 Task: Start a Sprint called Sprint0000000101 in Scrum Project Project0000000034 in Jira. Start a Sprint called Sprint0000000102 in Scrum Project Project0000000034 in Jira. Create a Scrum Project Project0000000035 in Jira. Create a Scrum Project Project0000000036 in Jira. Add Person0000000069 as Team Member of Scrum Project Project0000000035 in Jira
Action: Mouse moved to (273, 107)
Screenshot: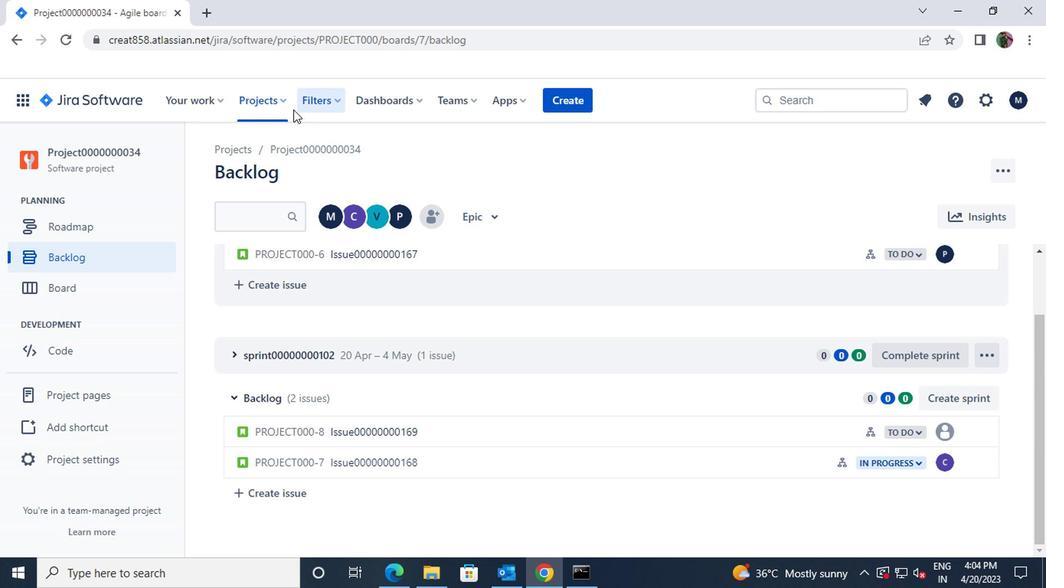 
Action: Mouse pressed left at (273, 107)
Screenshot: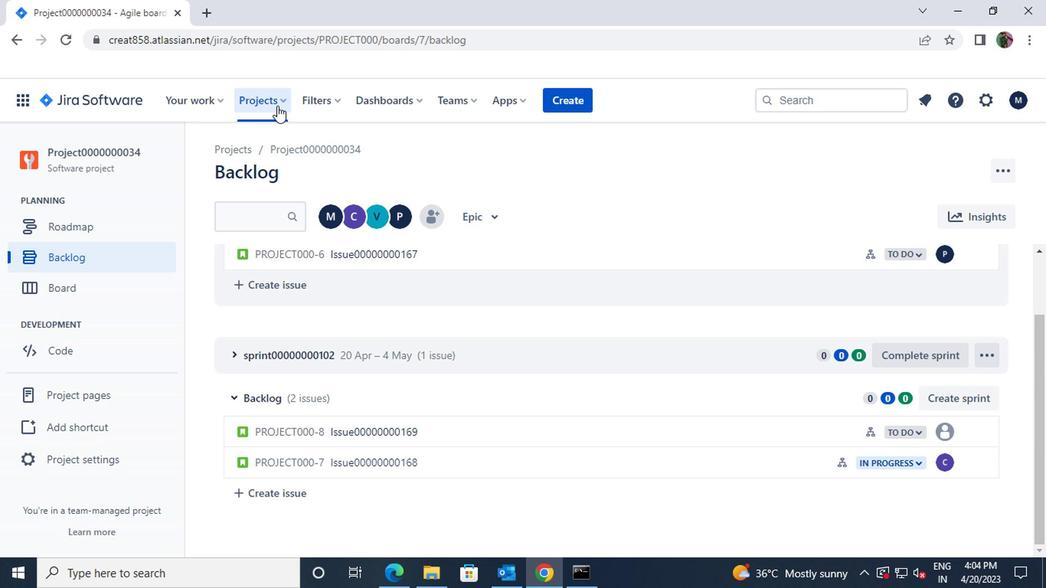 
Action: Mouse moved to (334, 412)
Screenshot: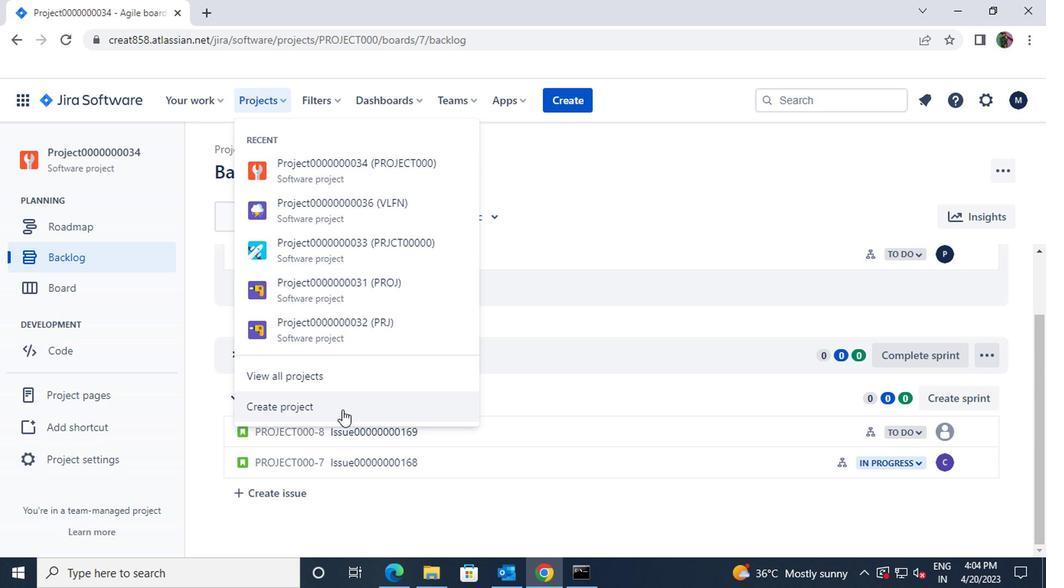 
Action: Mouse pressed left at (334, 412)
Screenshot: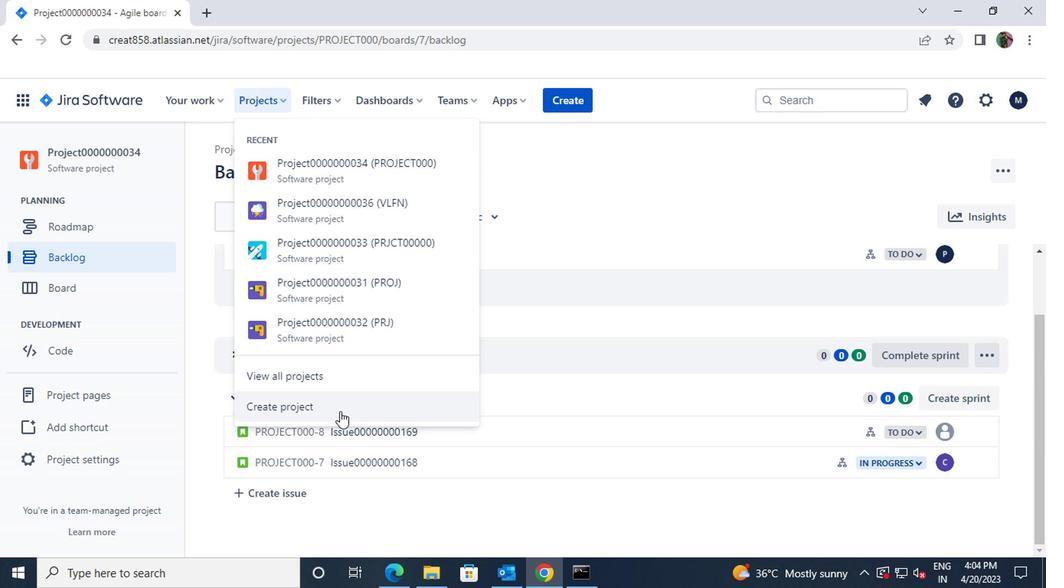 
Action: Mouse moved to (460, 413)
Screenshot: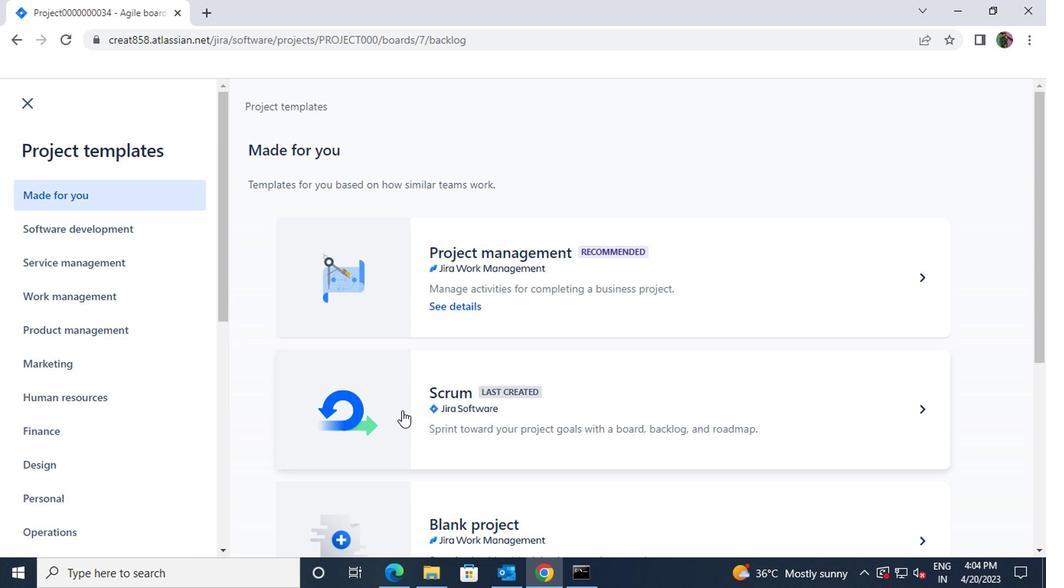 
Action: Mouse pressed left at (460, 413)
Screenshot: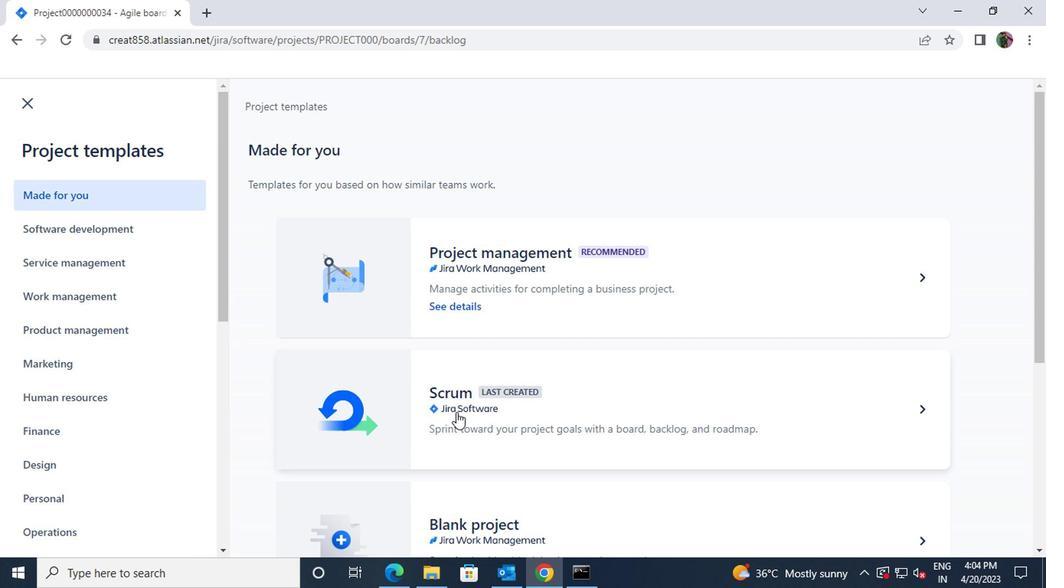 
Action: Mouse moved to (917, 528)
Screenshot: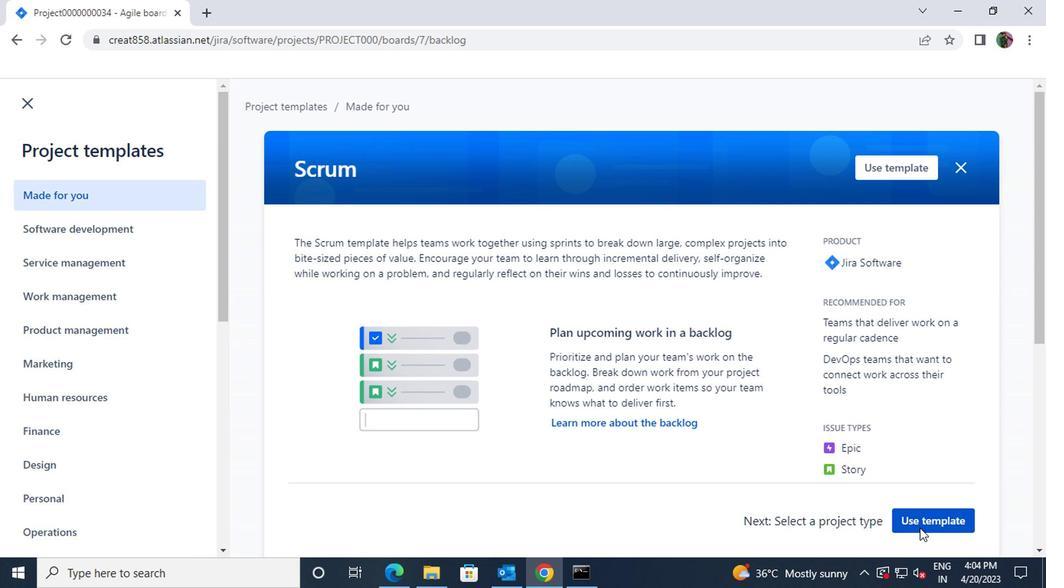 
Action: Mouse pressed left at (917, 528)
Screenshot: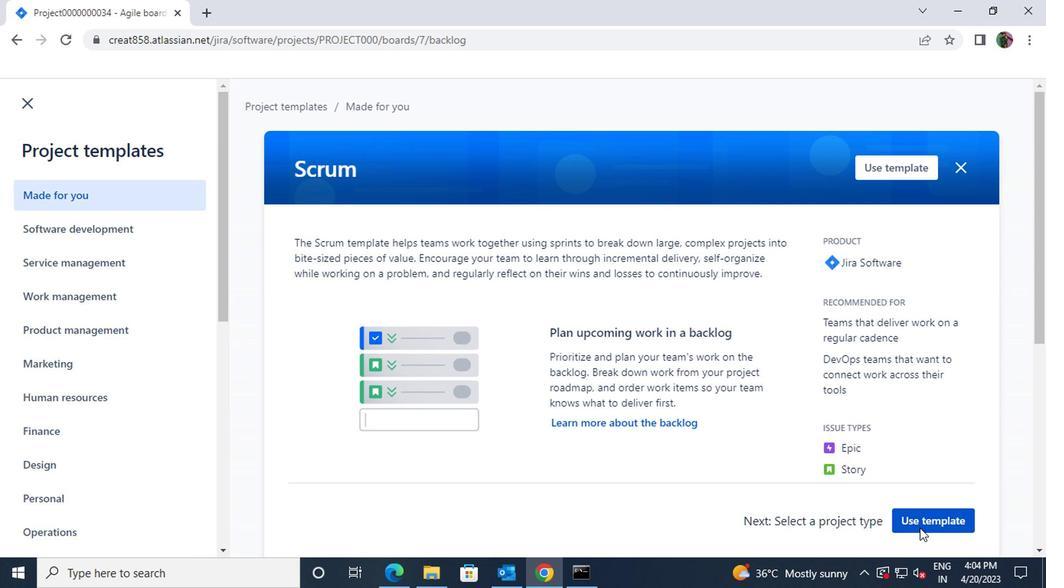 
Action: Mouse moved to (501, 515)
Screenshot: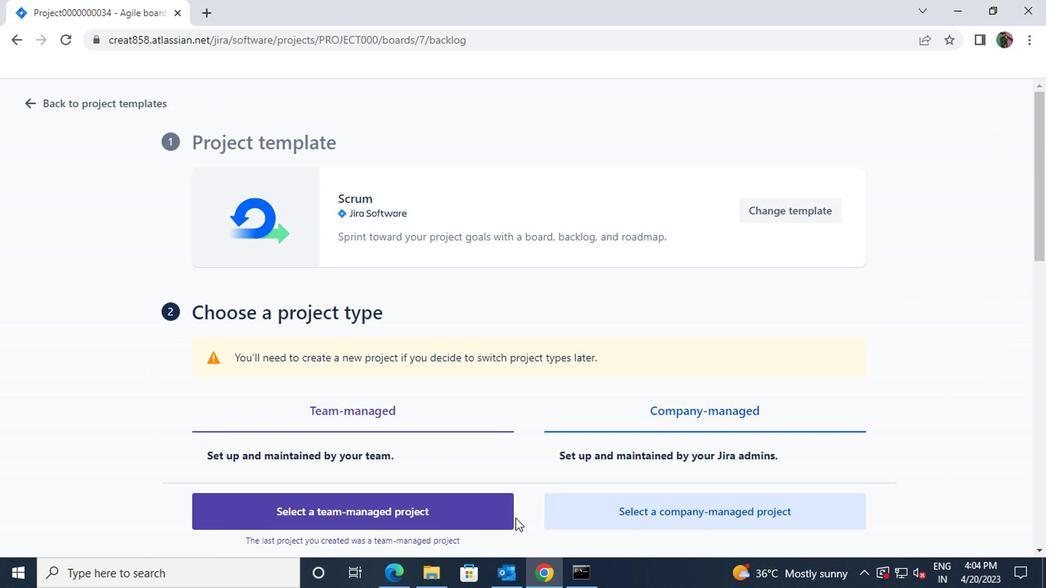
Action: Mouse pressed left at (501, 515)
Screenshot: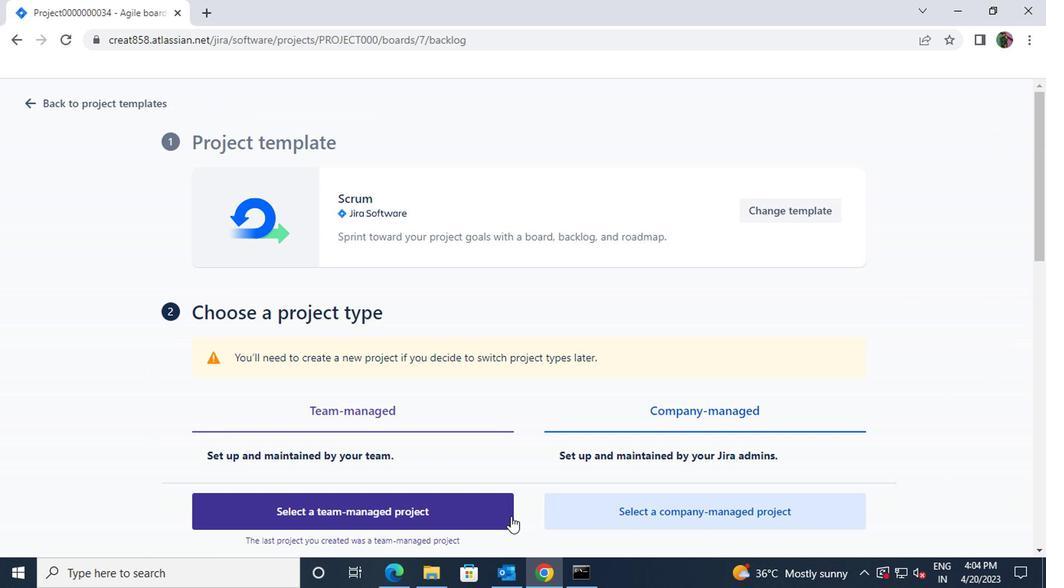 
Action: Mouse moved to (287, 259)
Screenshot: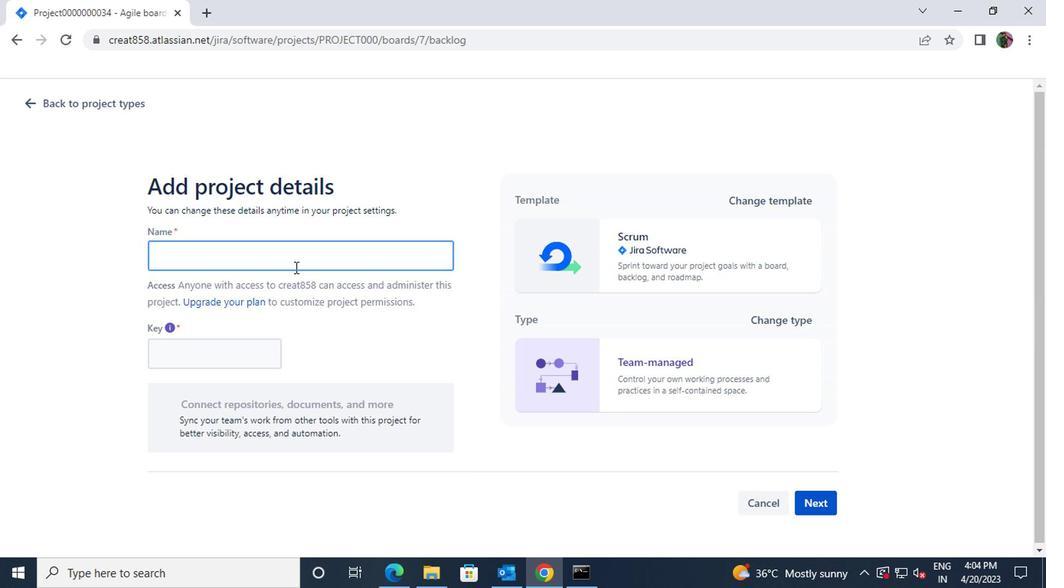 
Action: Mouse pressed left at (287, 259)
Screenshot: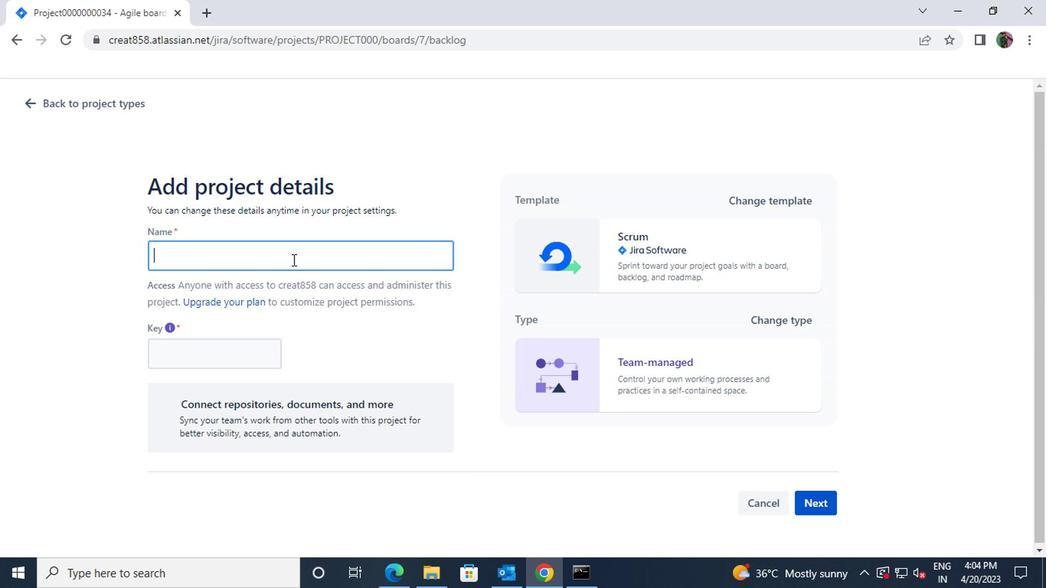 
Action: Mouse moved to (287, 254)
Screenshot: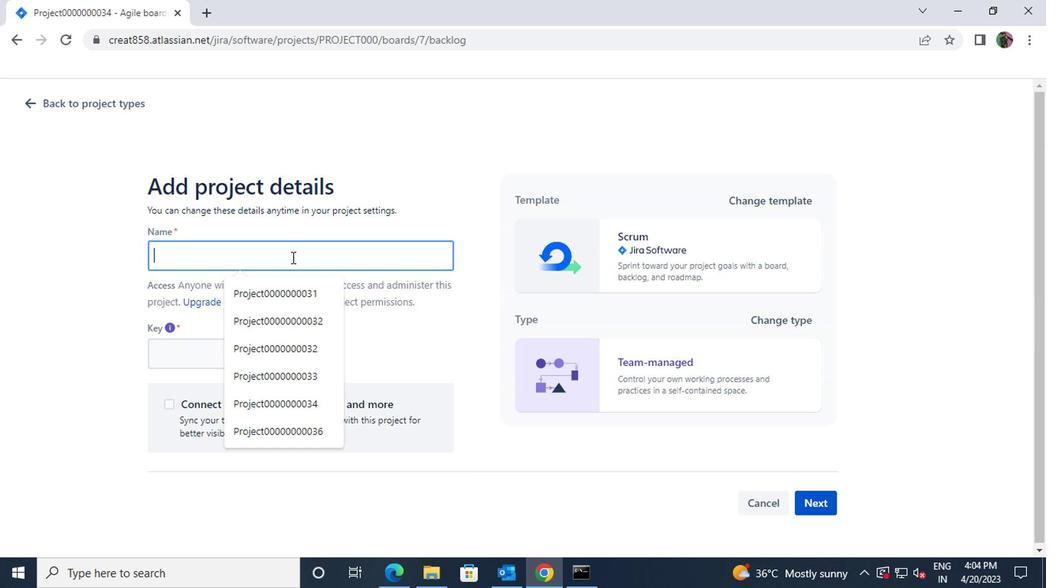 
Action: Key pressed <Key.shift>PROJECT0000000035
Screenshot: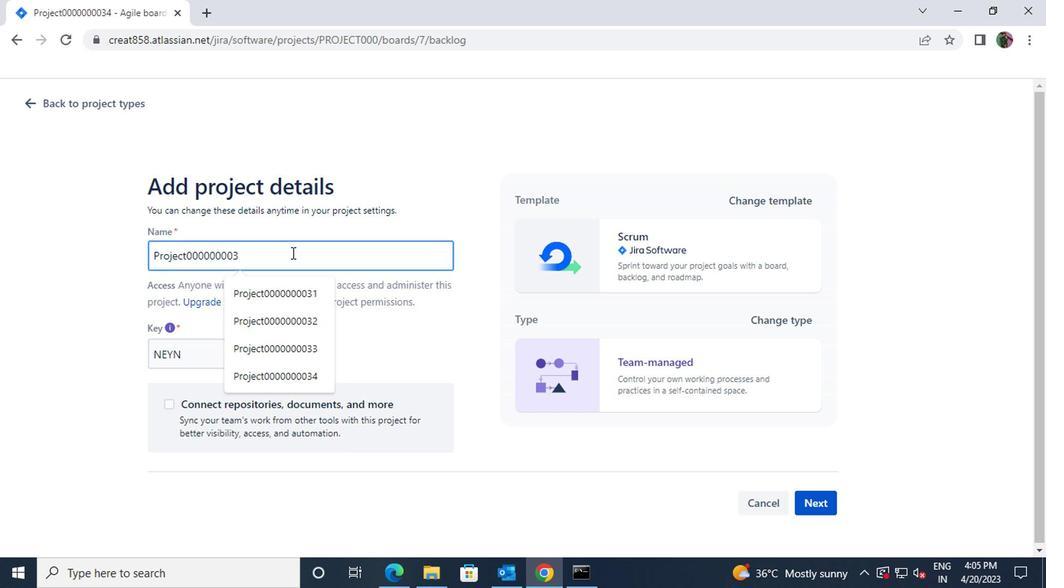
Action: Mouse moved to (804, 500)
Screenshot: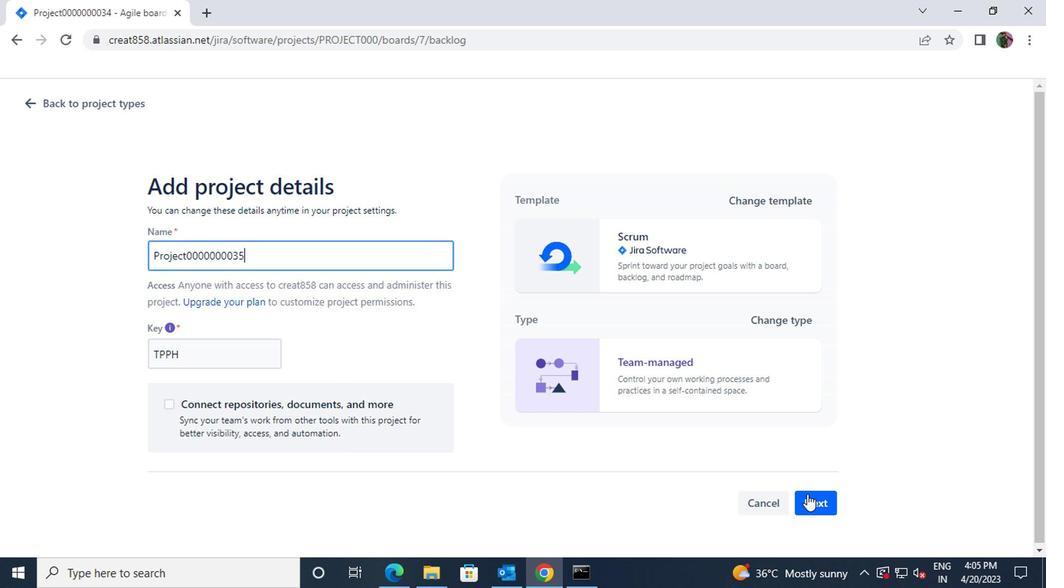 
Action: Mouse pressed left at (804, 500)
Screenshot: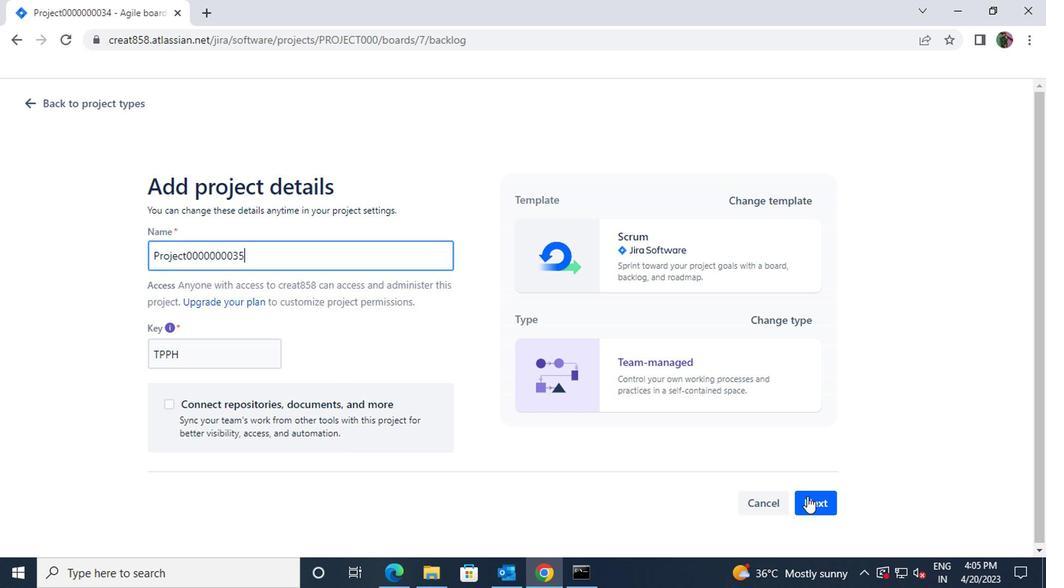 
Action: Mouse moved to (706, 418)
Screenshot: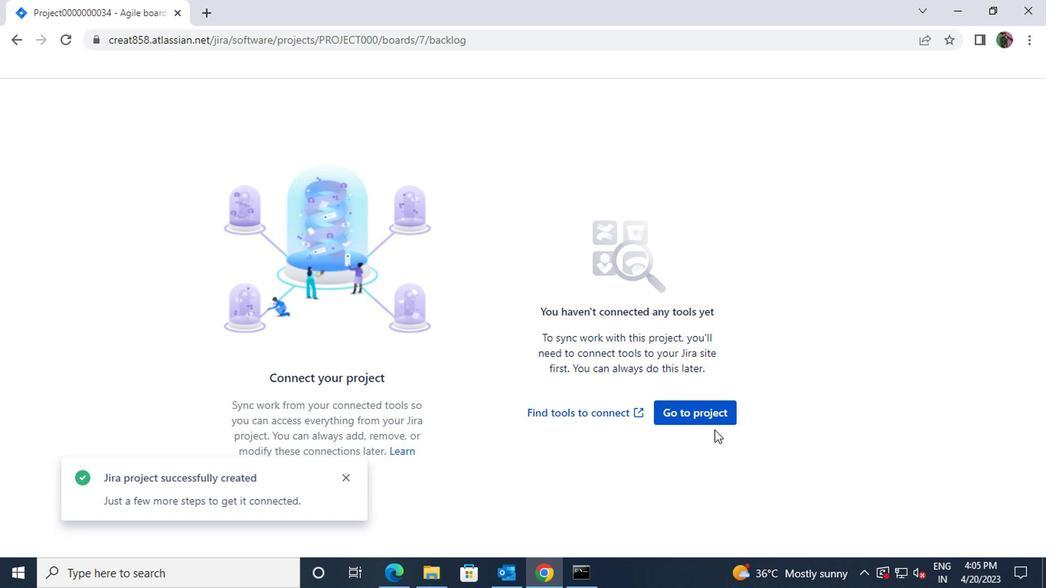 
Action: Mouse pressed left at (706, 418)
Screenshot: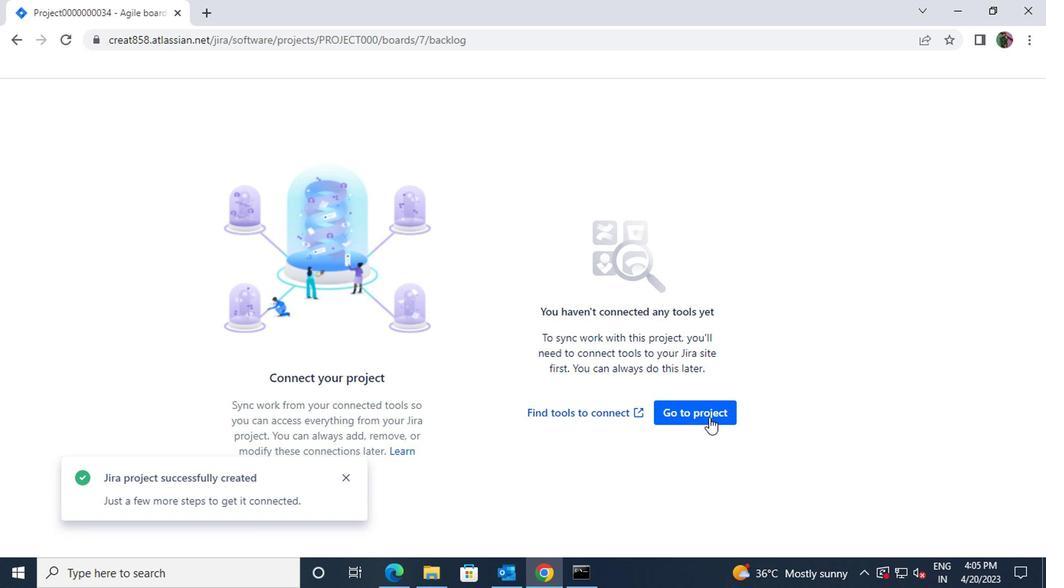 
Action: Mouse moved to (280, 106)
Screenshot: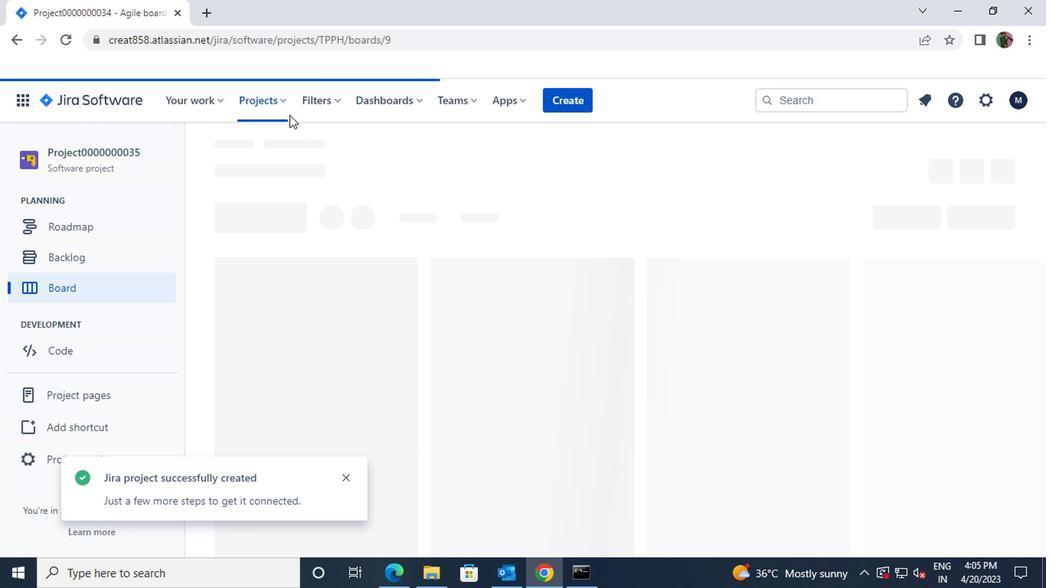 
Action: Mouse pressed left at (280, 106)
Screenshot: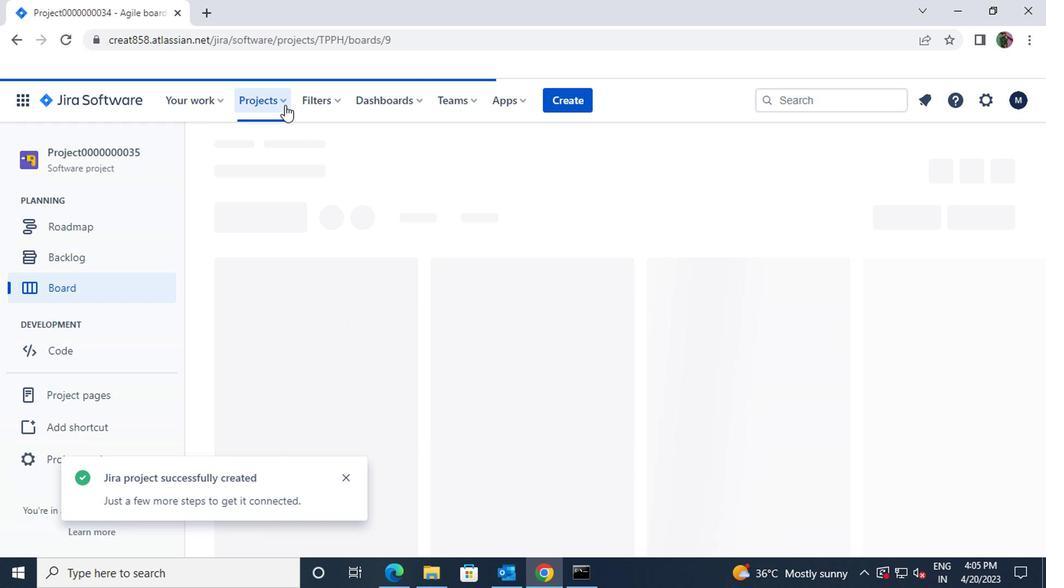 
Action: Mouse moved to (309, 412)
Screenshot: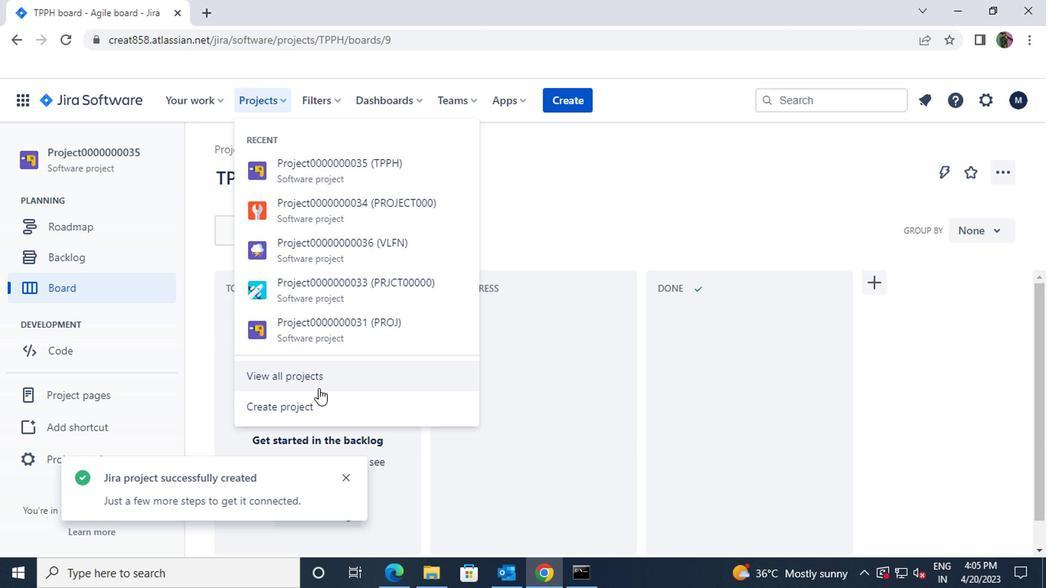 
Action: Mouse pressed left at (309, 412)
Screenshot: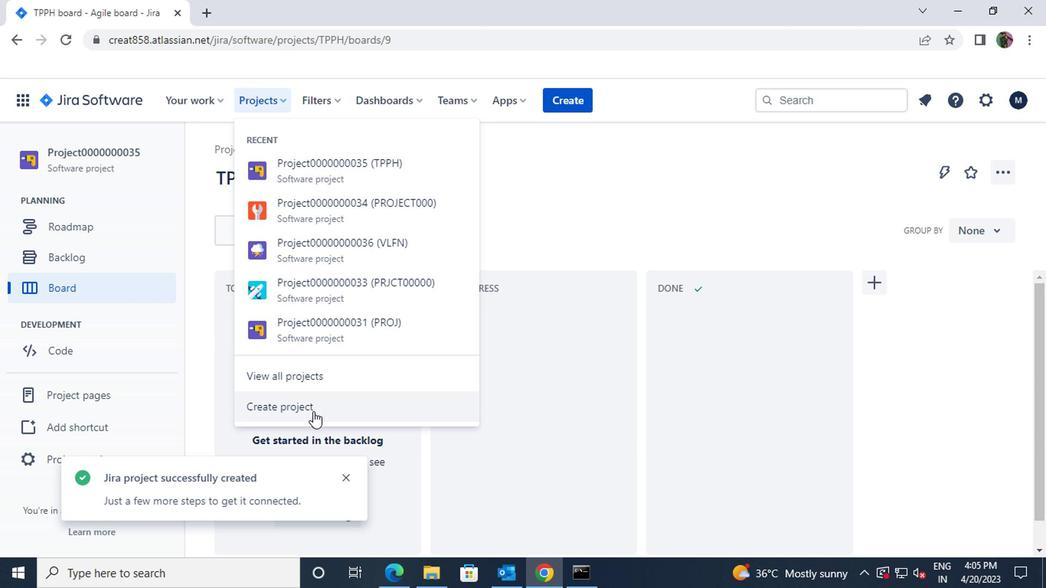 
Action: Mouse moved to (449, 404)
Screenshot: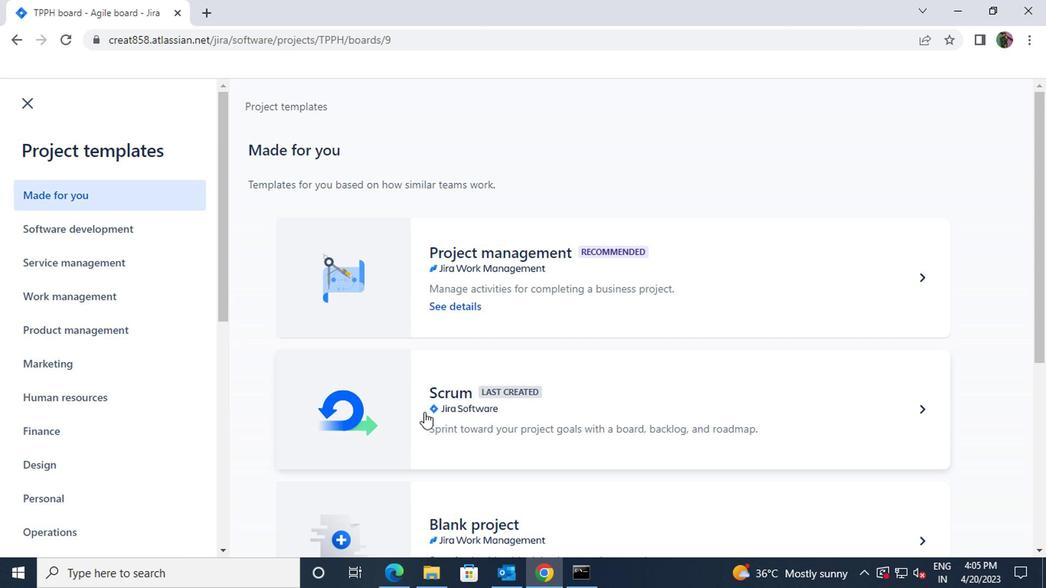 
Action: Mouse pressed left at (449, 404)
Screenshot: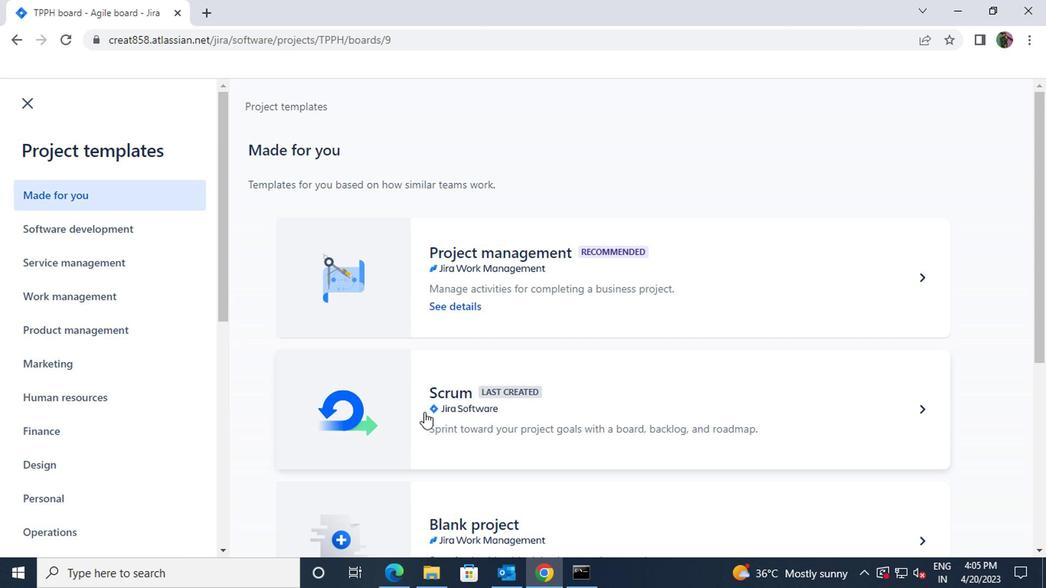
Action: Mouse moved to (910, 517)
Screenshot: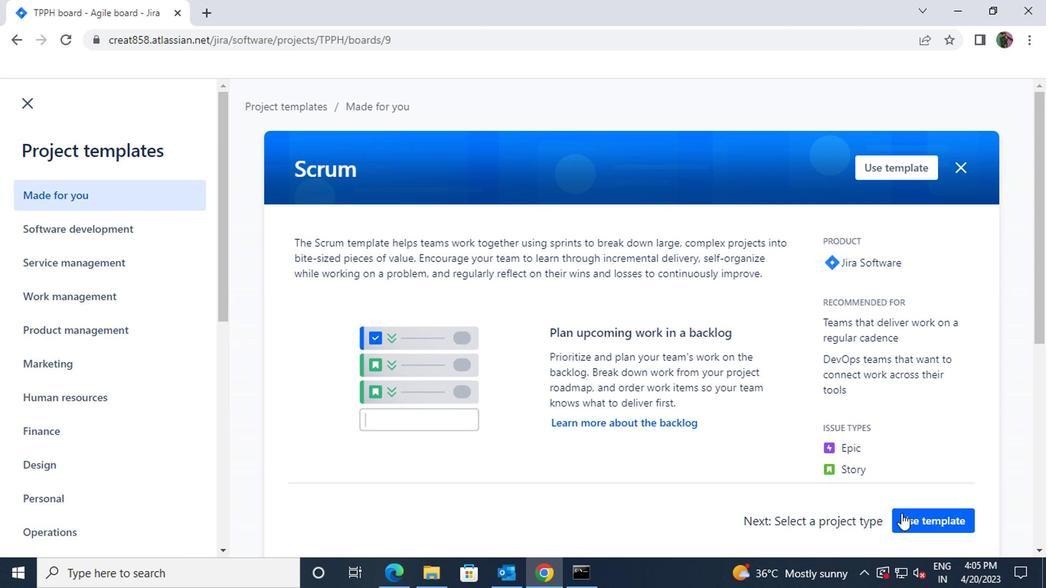 
Action: Mouse pressed left at (910, 517)
Screenshot: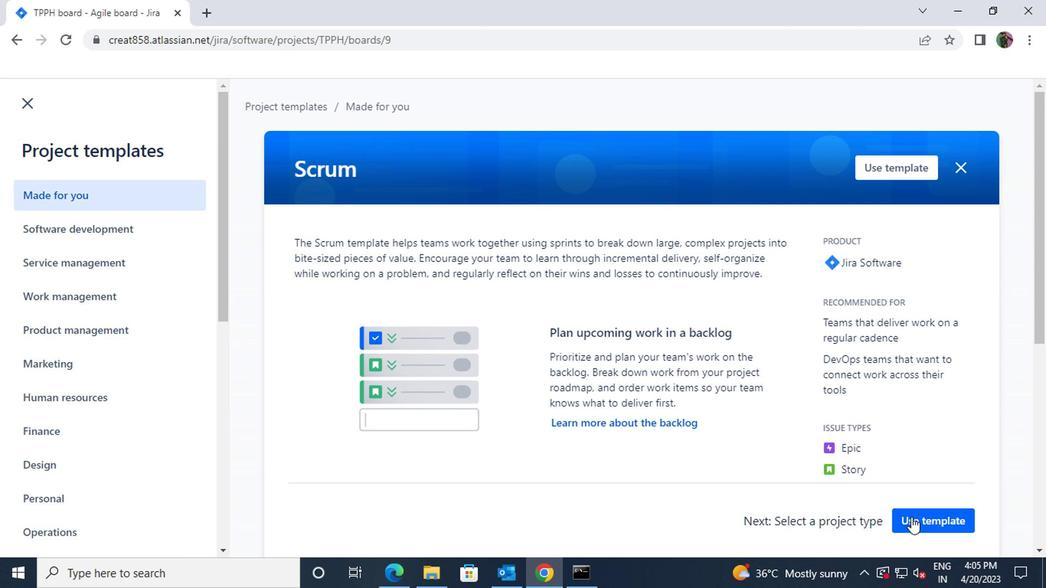 
Action: Mouse moved to (435, 526)
Screenshot: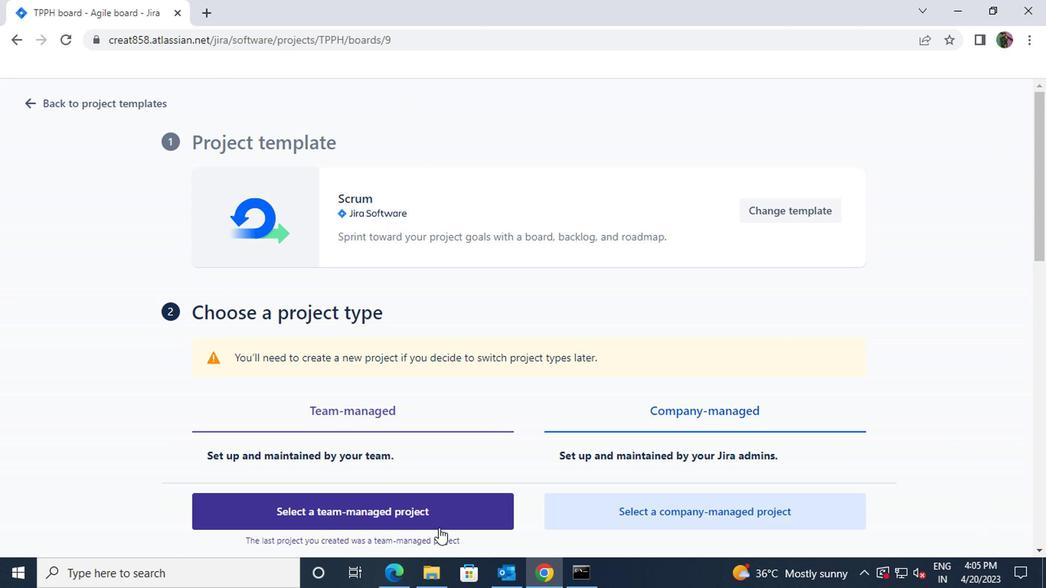
Action: Mouse pressed left at (435, 526)
Screenshot: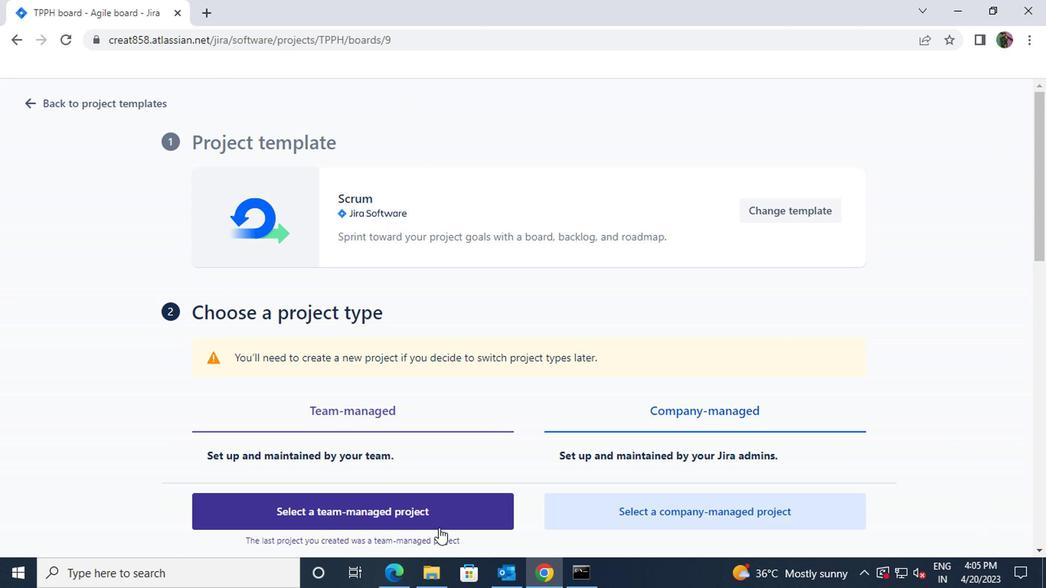 
Action: Mouse moved to (287, 261)
Screenshot: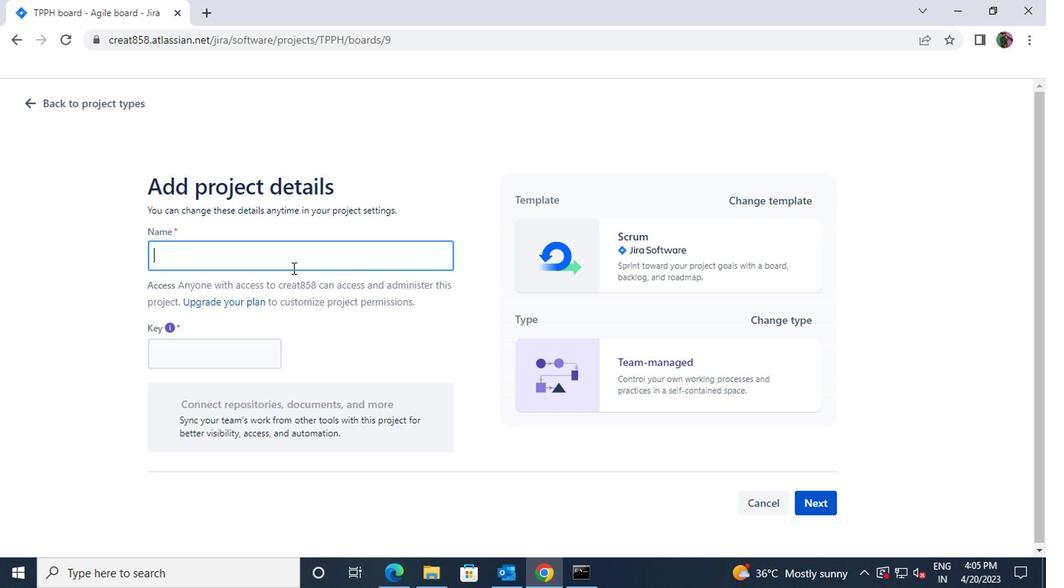 
Action: Mouse pressed left at (287, 261)
Screenshot: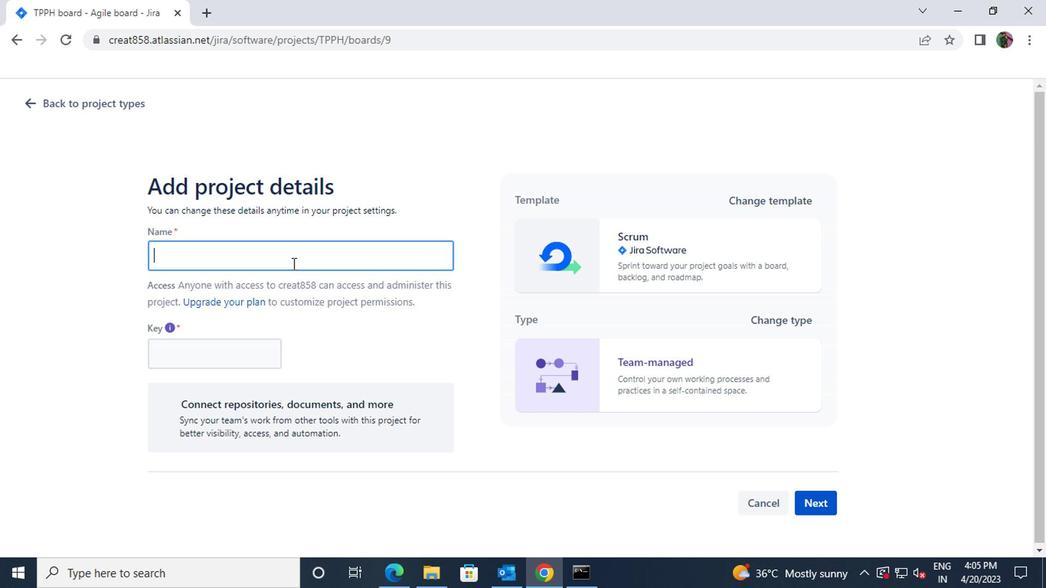 
Action: Key pressed <Key.shift>PROJECT0000000036
Screenshot: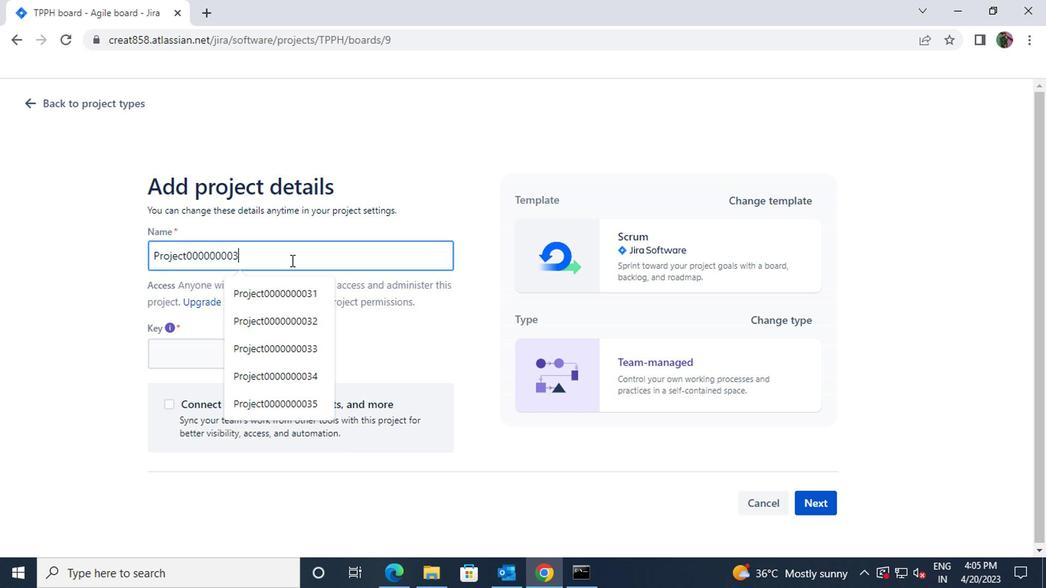 
Action: Mouse moved to (803, 502)
Screenshot: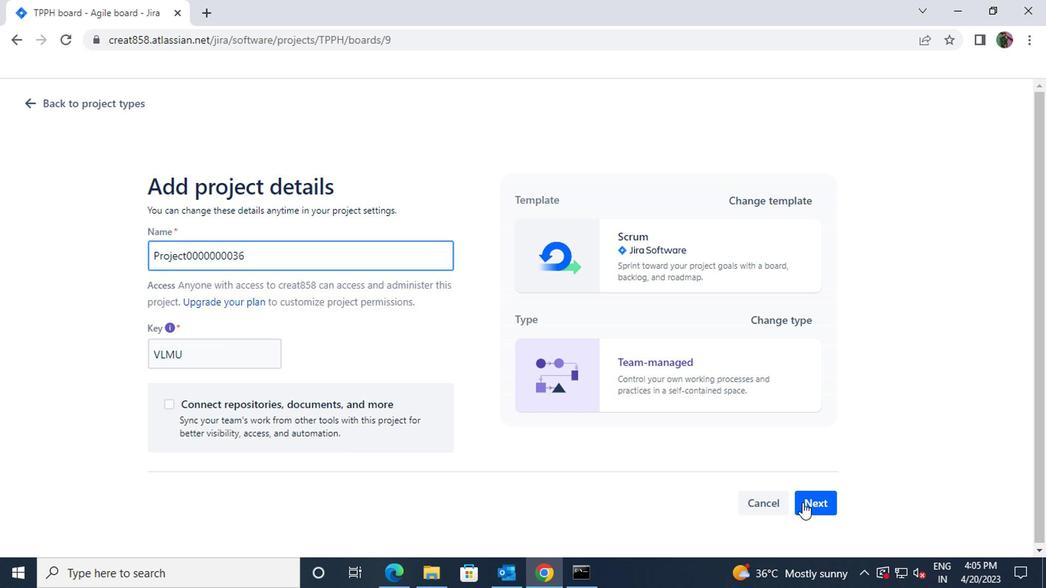 
Action: Mouse pressed left at (803, 502)
Screenshot: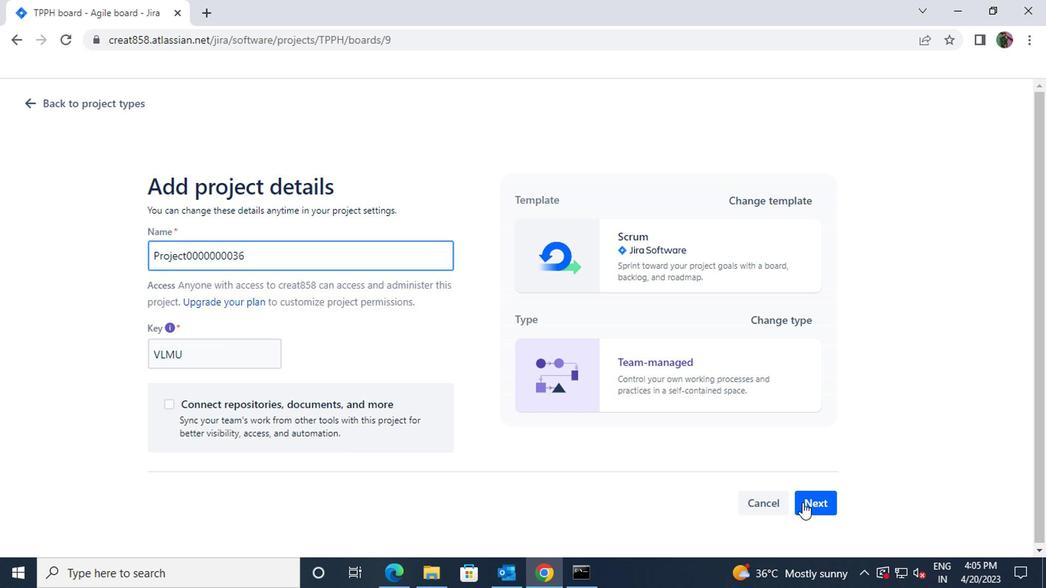 
Action: Mouse moved to (704, 416)
Screenshot: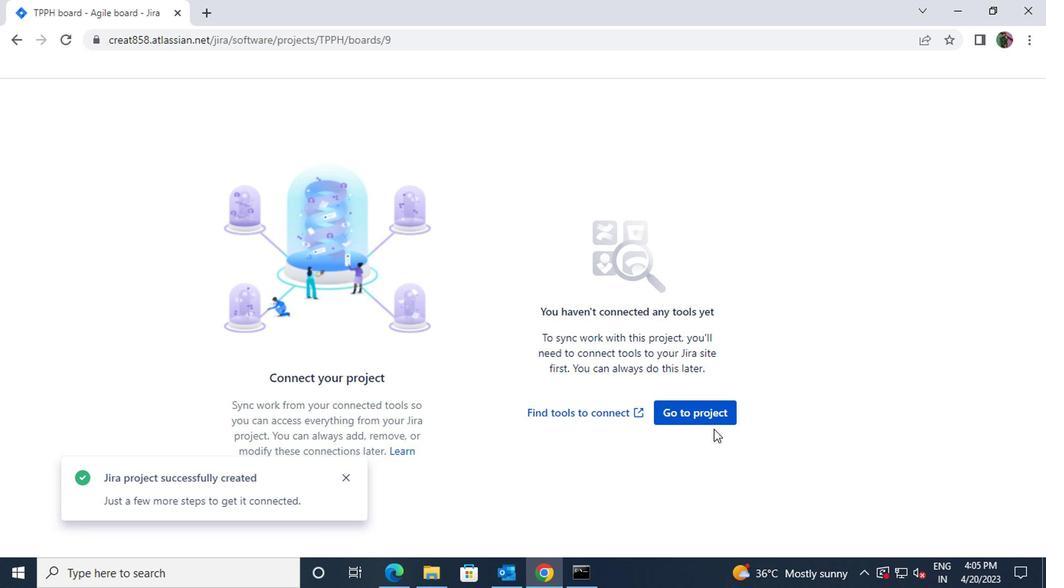 
Action: Mouse pressed left at (704, 416)
Screenshot: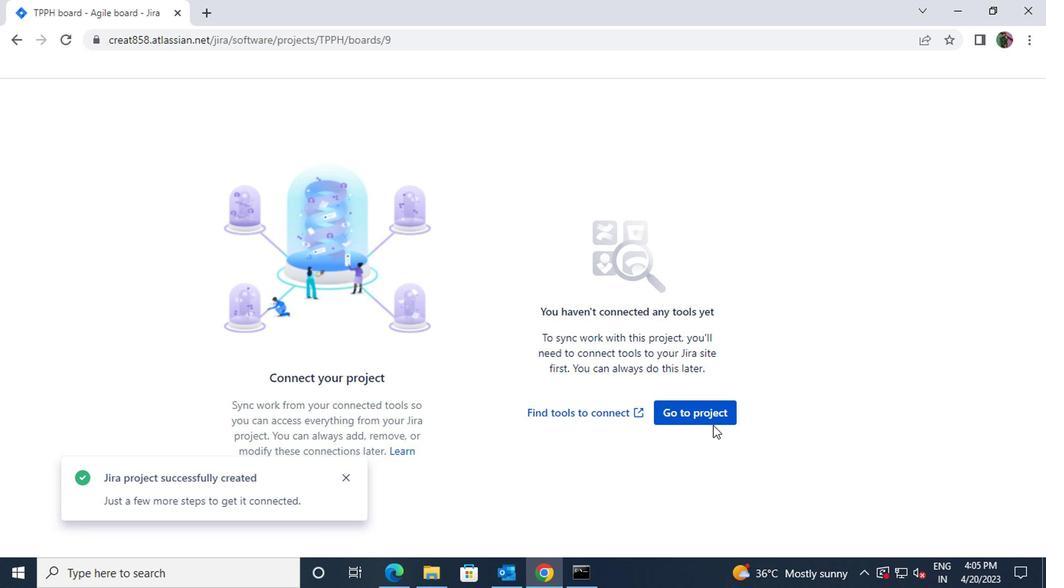 
Action: Mouse moved to (279, 106)
Screenshot: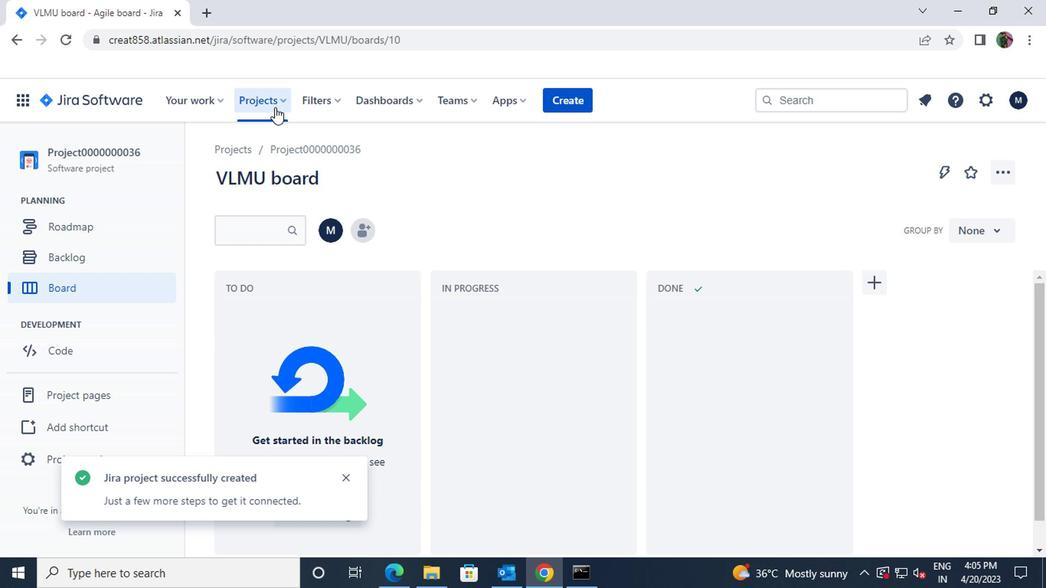 
Action: Mouse pressed left at (279, 106)
Screenshot: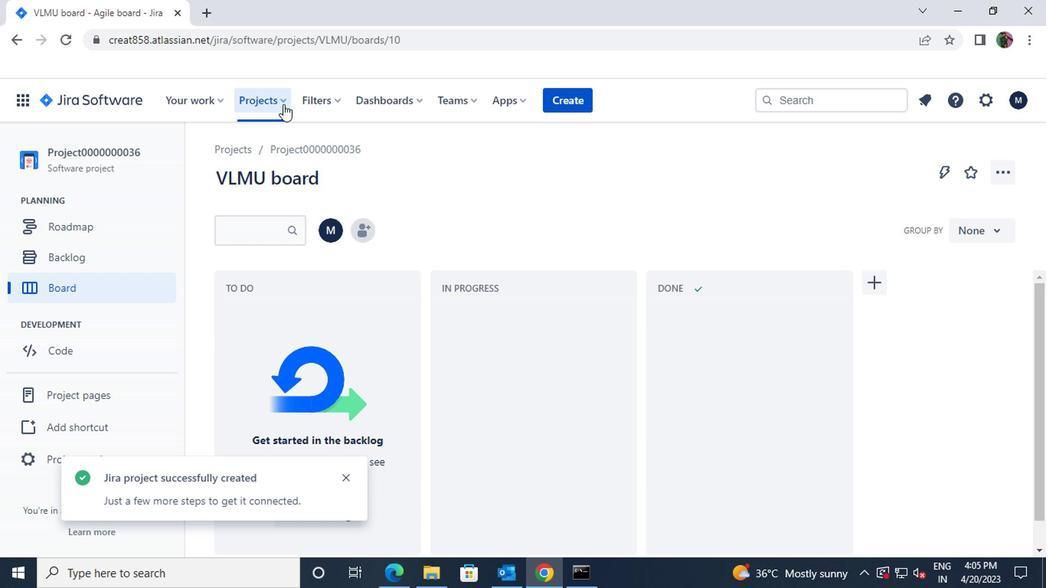 
Action: Mouse moved to (332, 207)
Screenshot: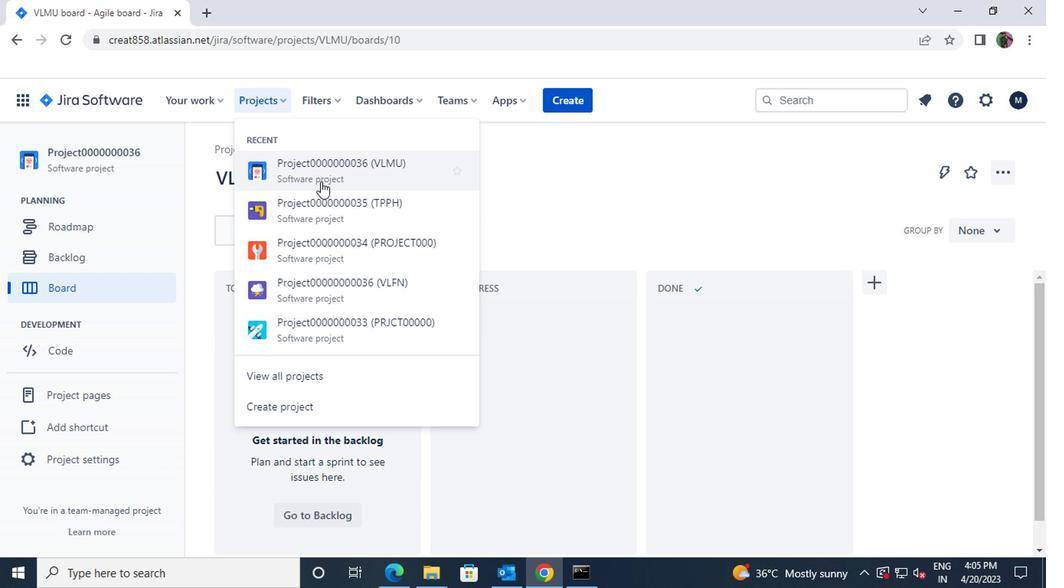 
Action: Mouse pressed left at (332, 207)
Screenshot: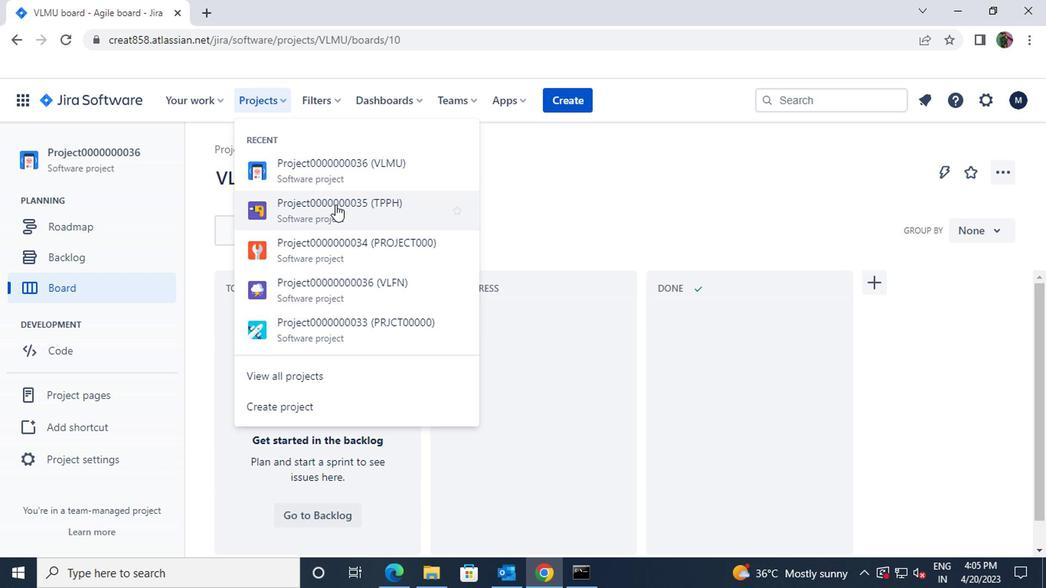 
Action: Mouse moved to (355, 236)
Screenshot: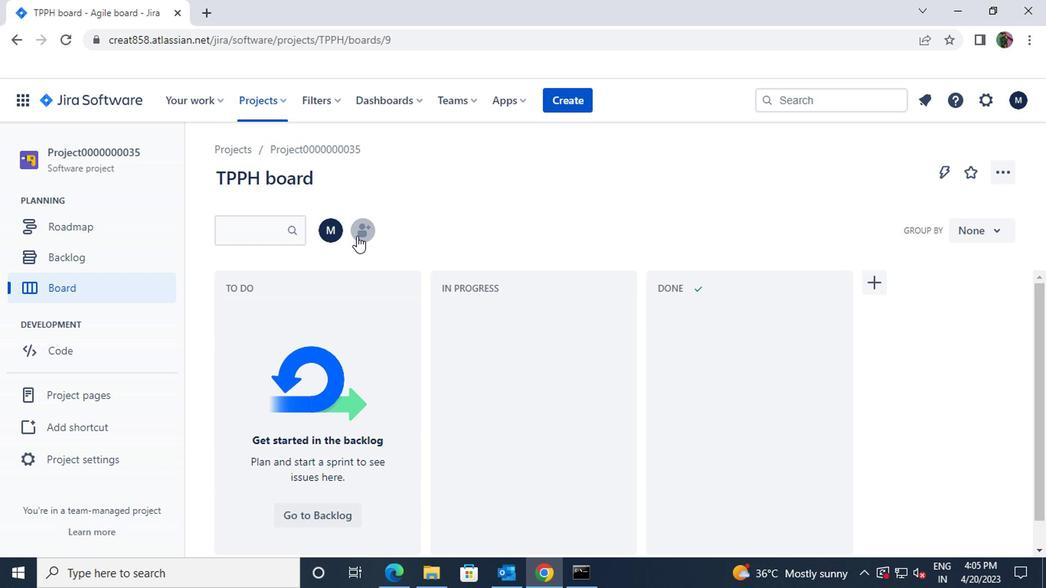 
Action: Mouse pressed left at (355, 236)
Screenshot: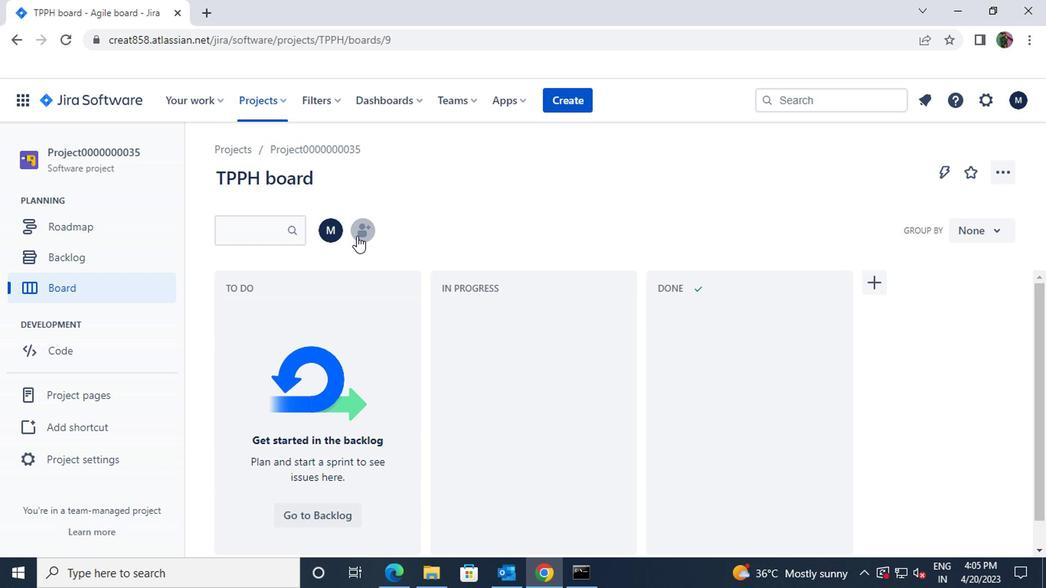 
Action: Mouse moved to (419, 193)
Screenshot: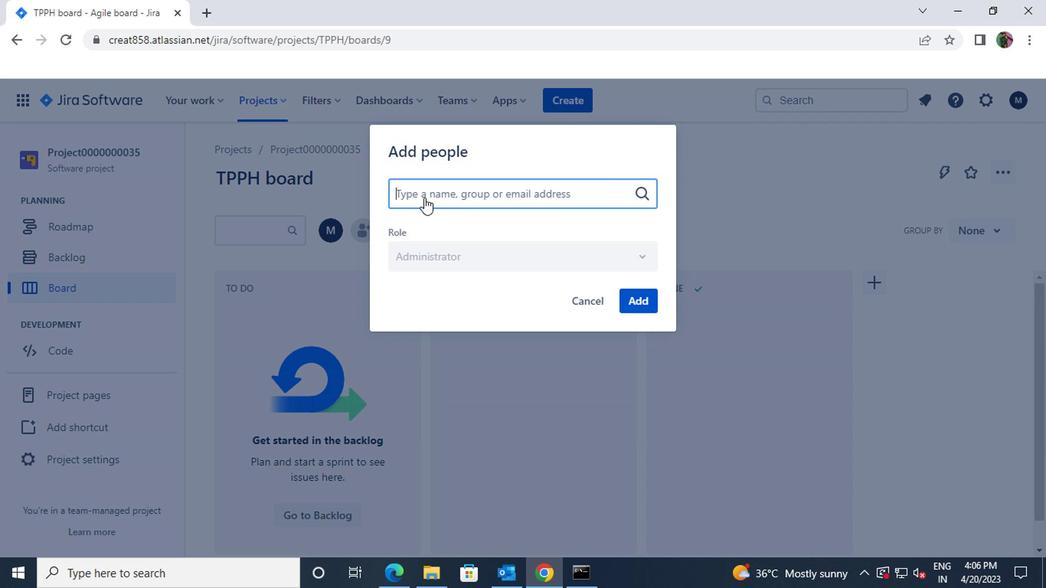 
Action: Key pressed VINNY
Screenshot: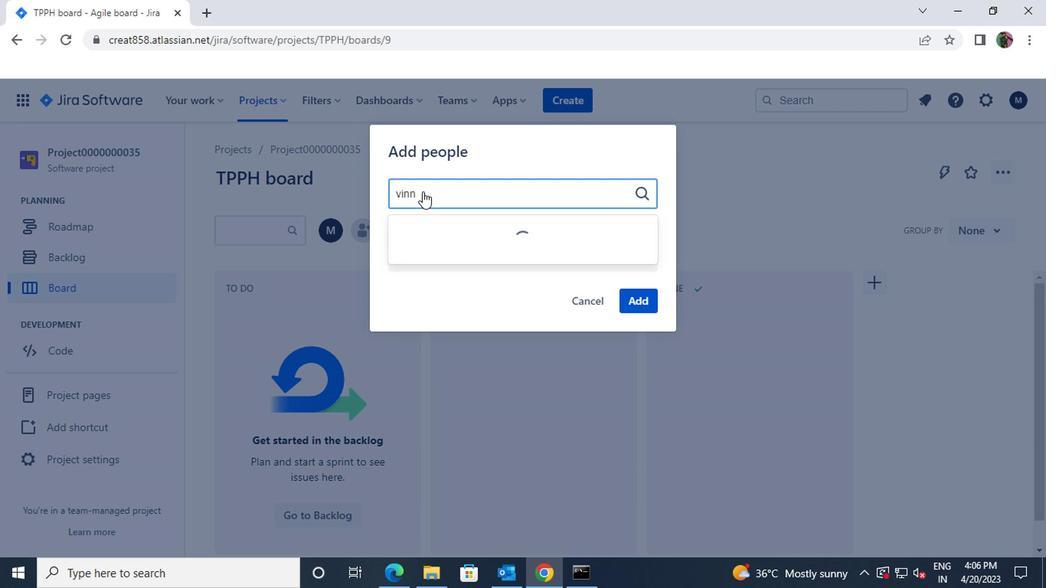 
Action: Mouse moved to (436, 240)
Screenshot: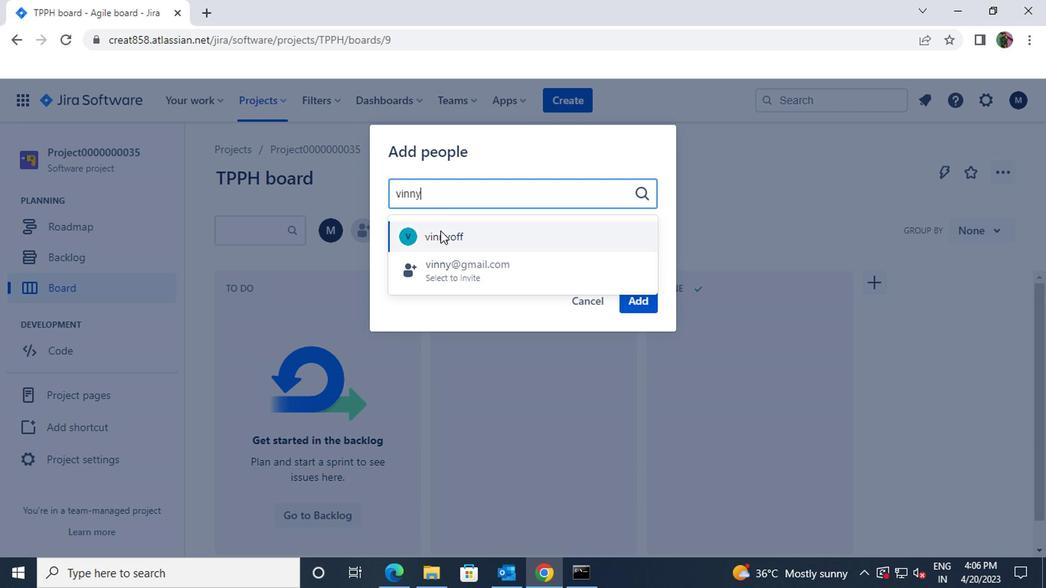 
Action: Mouse pressed left at (436, 240)
Screenshot: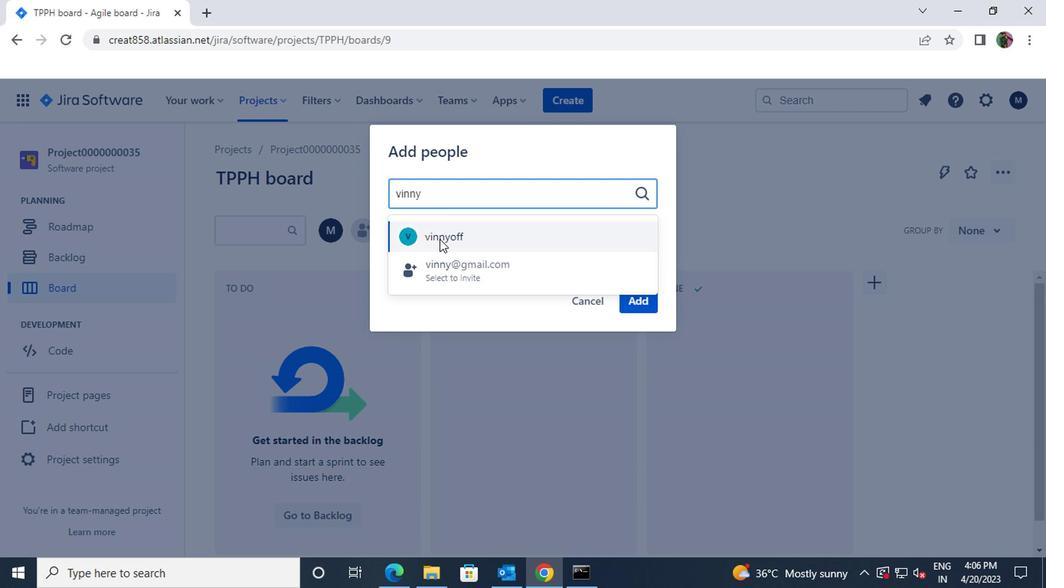 
Action: Mouse moved to (648, 299)
Screenshot: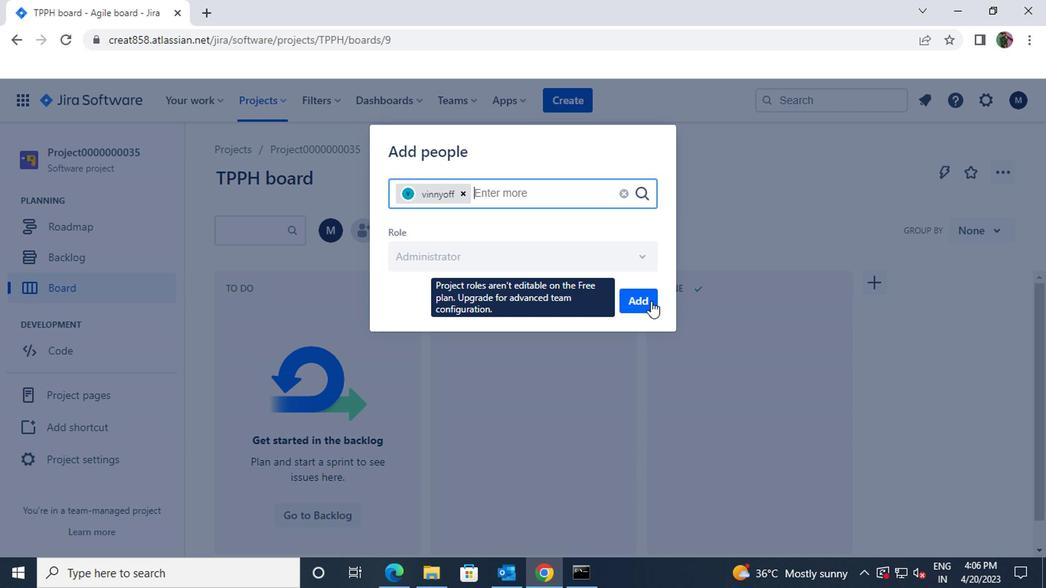
Action: Mouse pressed left at (648, 299)
Screenshot: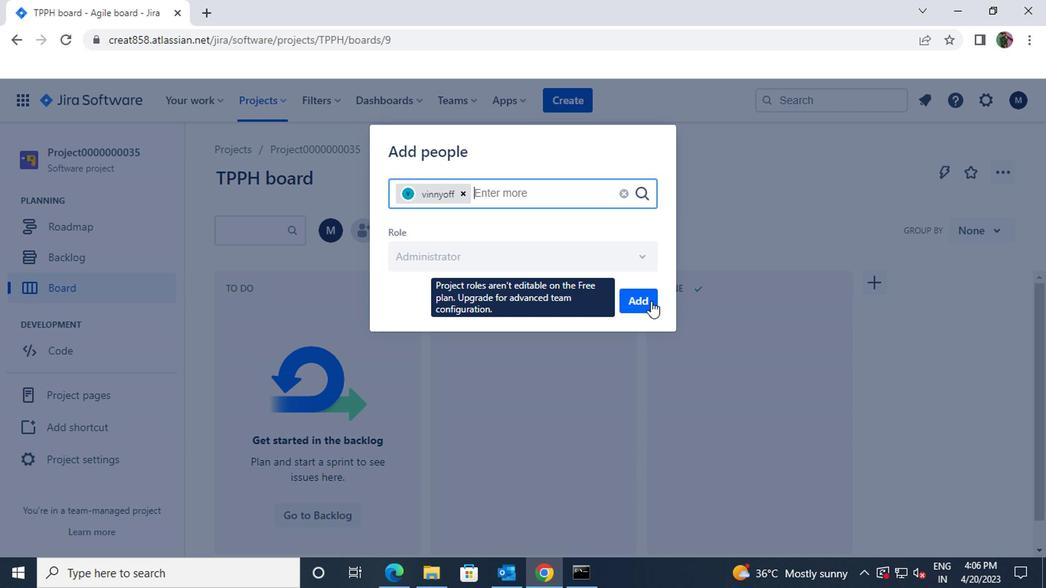 
Action: Mouse moved to (640, 297)
Screenshot: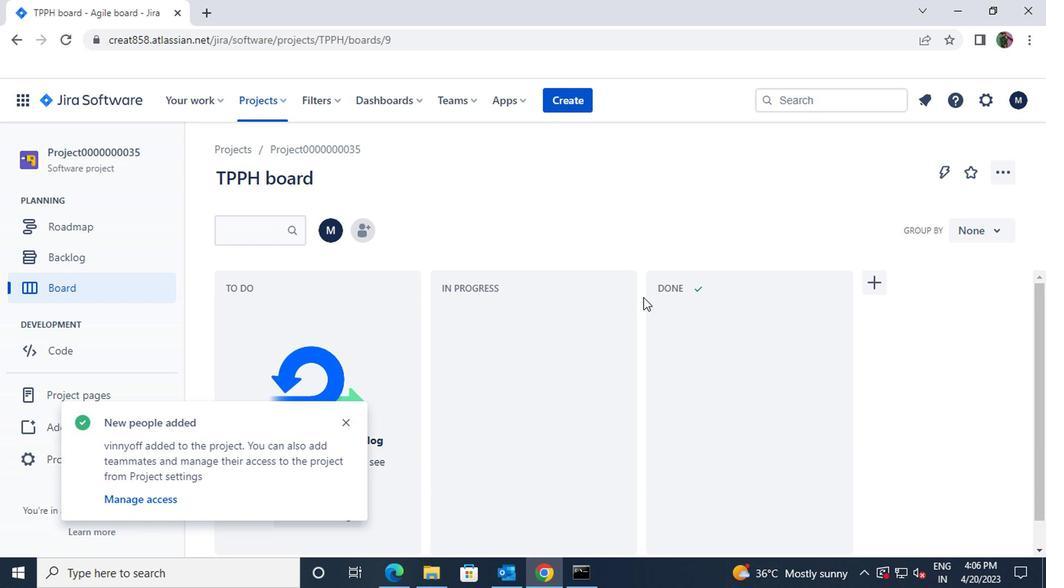 
